 Task: Check the average views per listing of hot tub in the last 1 year.
Action: Mouse moved to (775, 166)
Screenshot: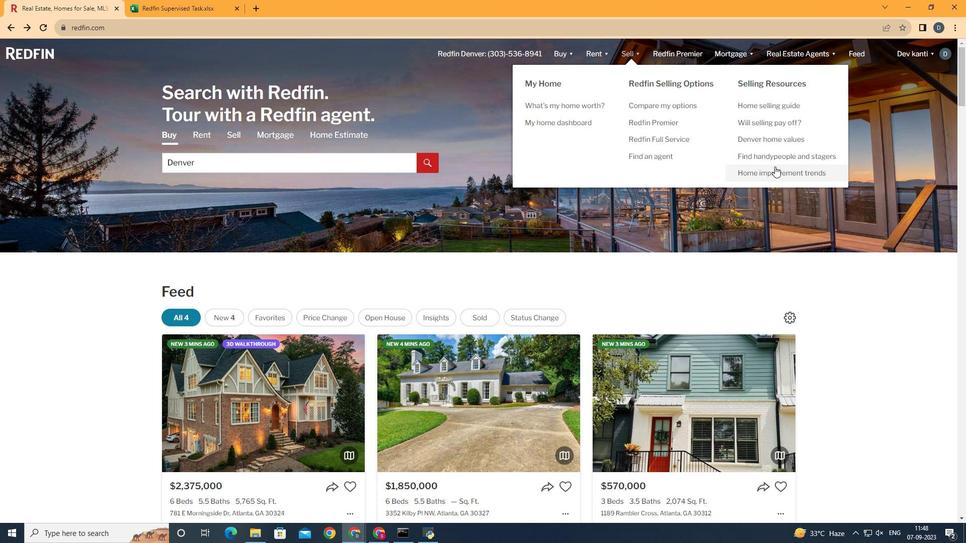 
Action: Mouse pressed left at (775, 166)
Screenshot: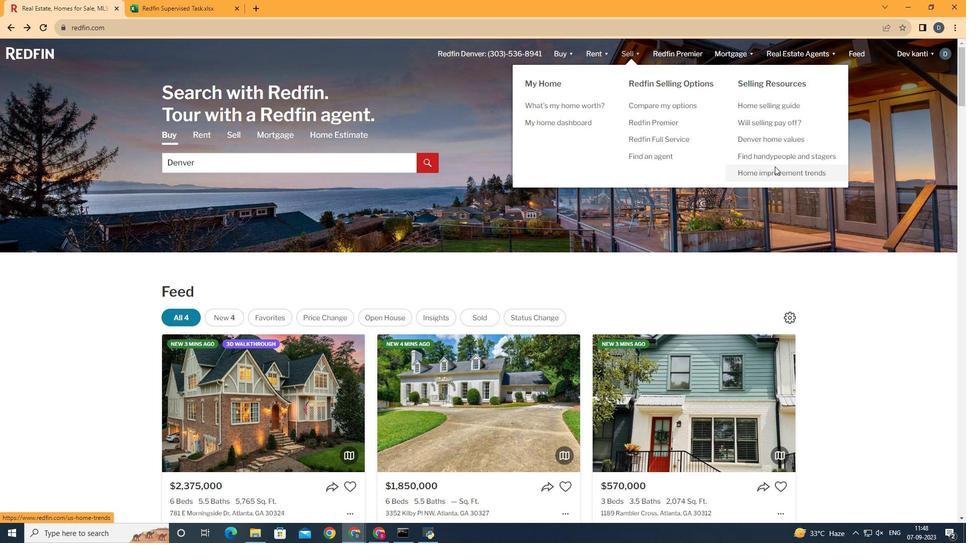 
Action: Mouse moved to (261, 196)
Screenshot: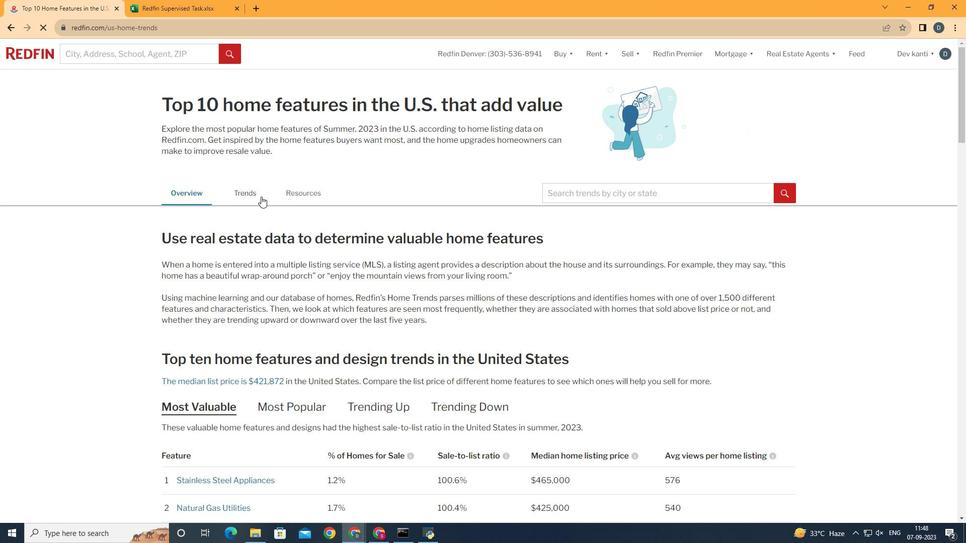 
Action: Mouse pressed left at (261, 196)
Screenshot: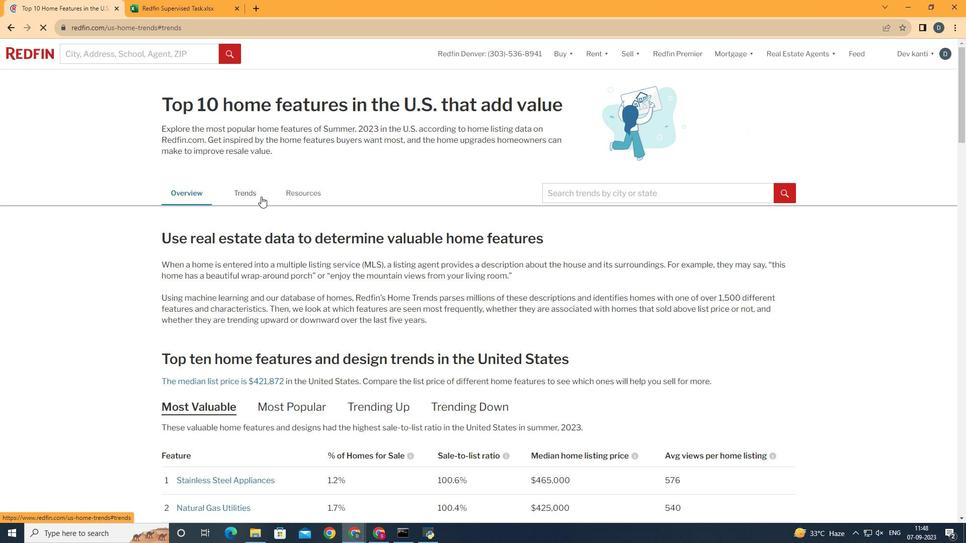 
Action: Mouse moved to (468, 239)
Screenshot: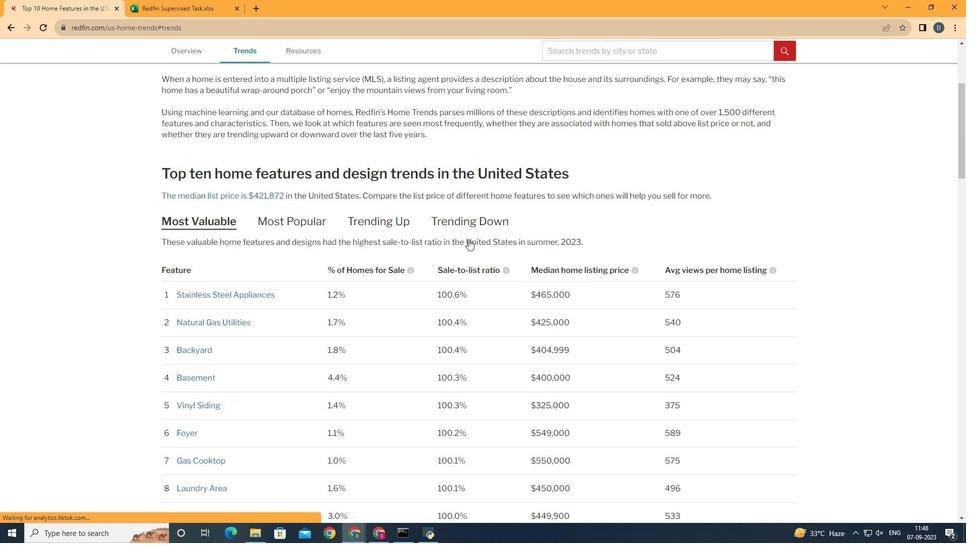 
Action: Mouse scrolled (468, 239) with delta (0, 0)
Screenshot: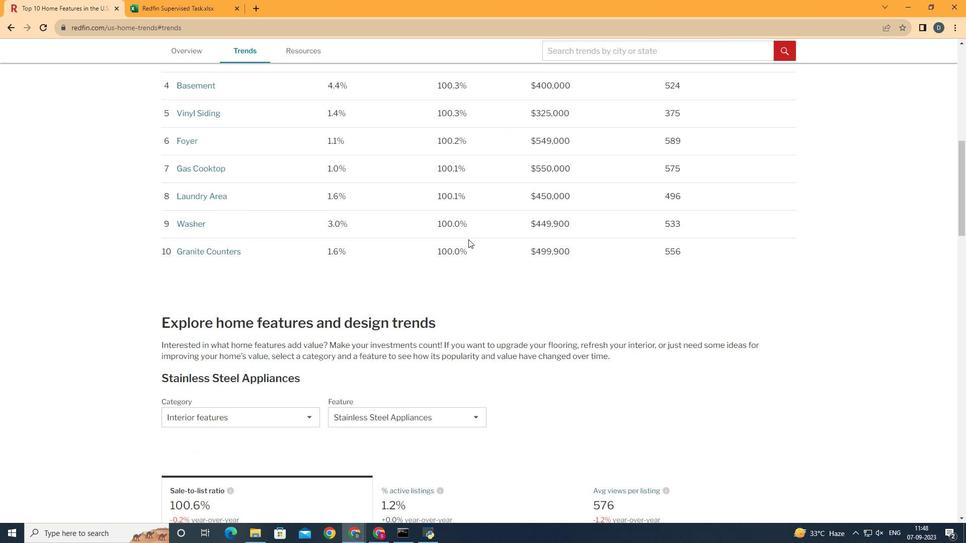 
Action: Mouse scrolled (468, 239) with delta (0, 0)
Screenshot: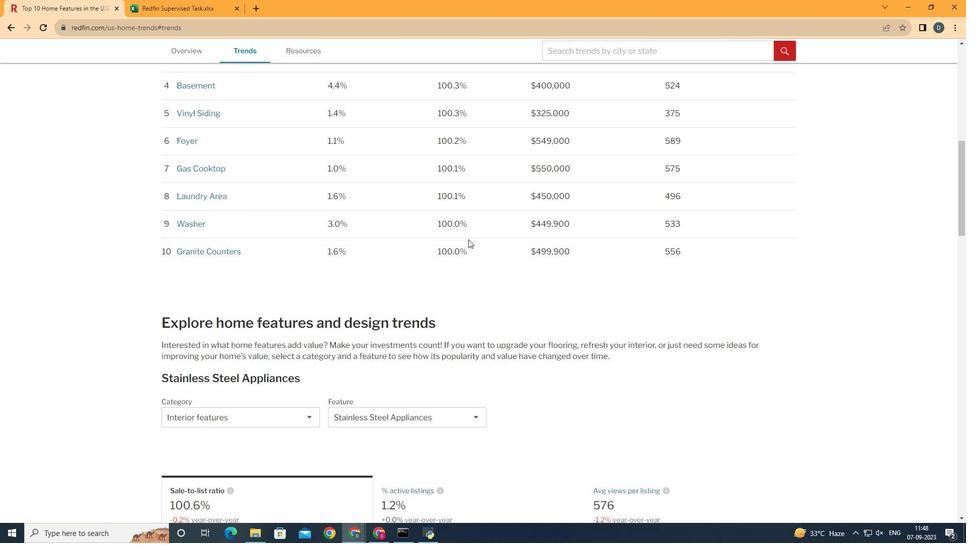 
Action: Mouse scrolled (468, 239) with delta (0, 0)
Screenshot: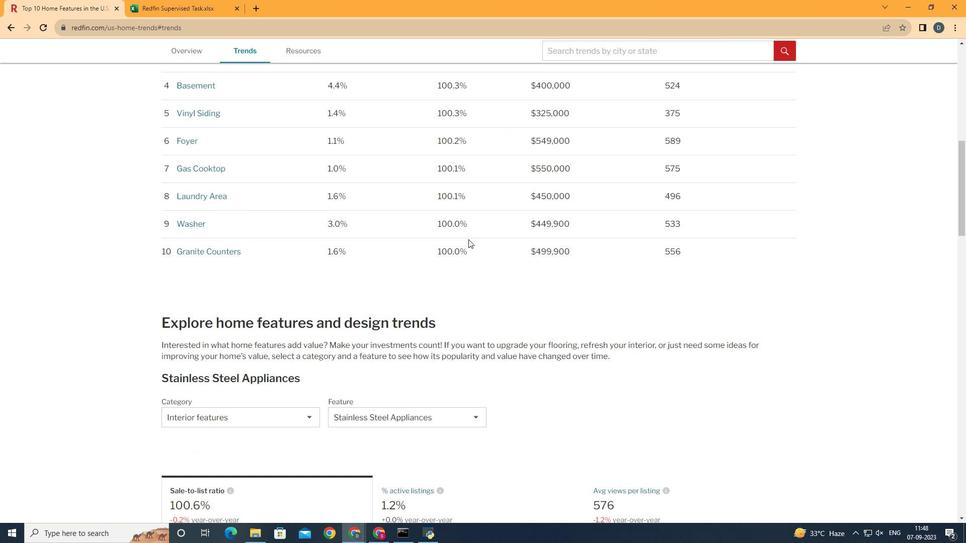 
Action: Mouse scrolled (468, 239) with delta (0, 0)
Screenshot: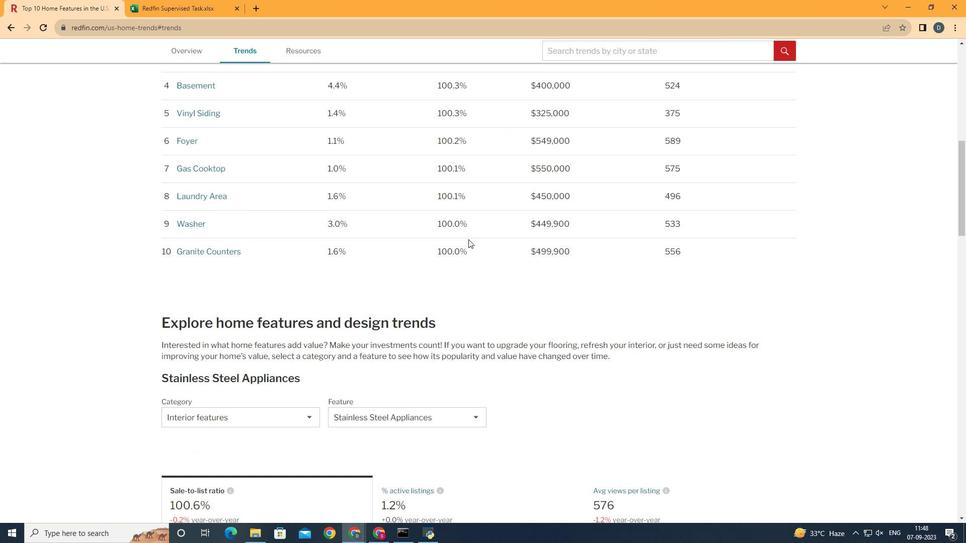 
Action: Mouse scrolled (468, 239) with delta (0, 0)
Screenshot: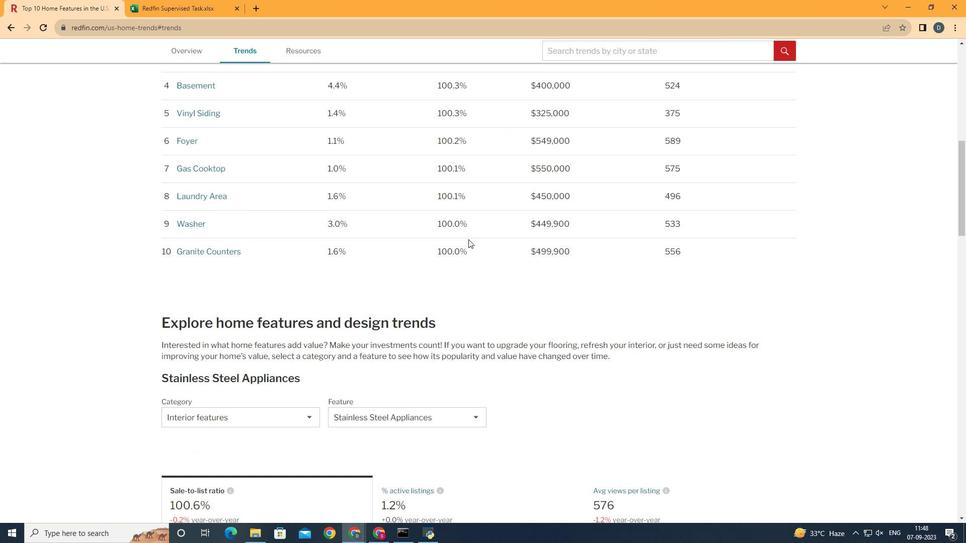 
Action: Mouse scrolled (468, 239) with delta (0, 0)
Screenshot: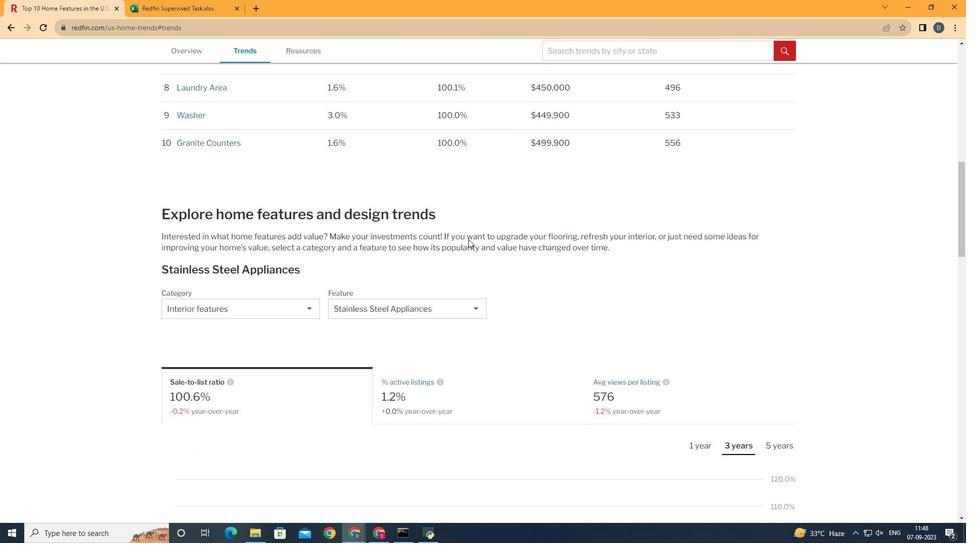 
Action: Mouse scrolled (468, 239) with delta (0, 0)
Screenshot: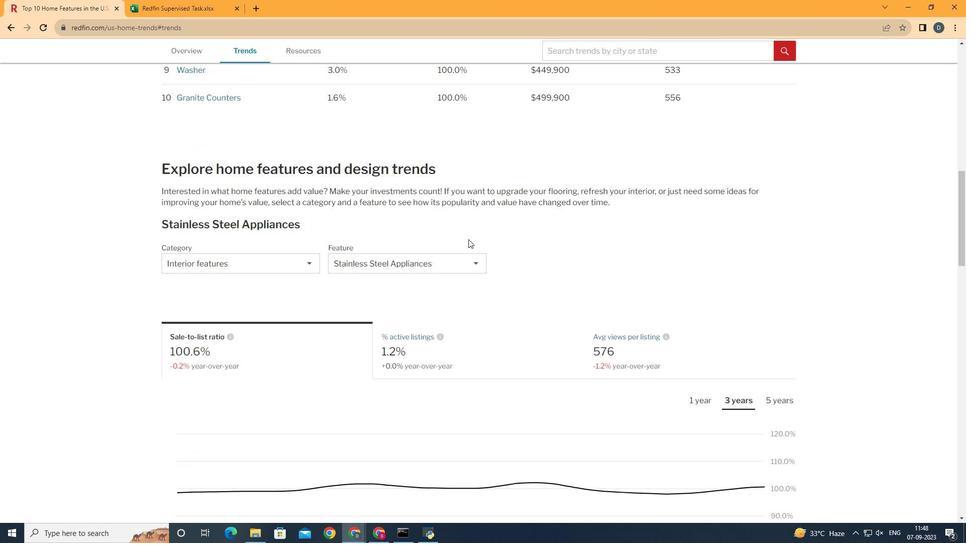 
Action: Mouse scrolled (468, 239) with delta (0, 0)
Screenshot: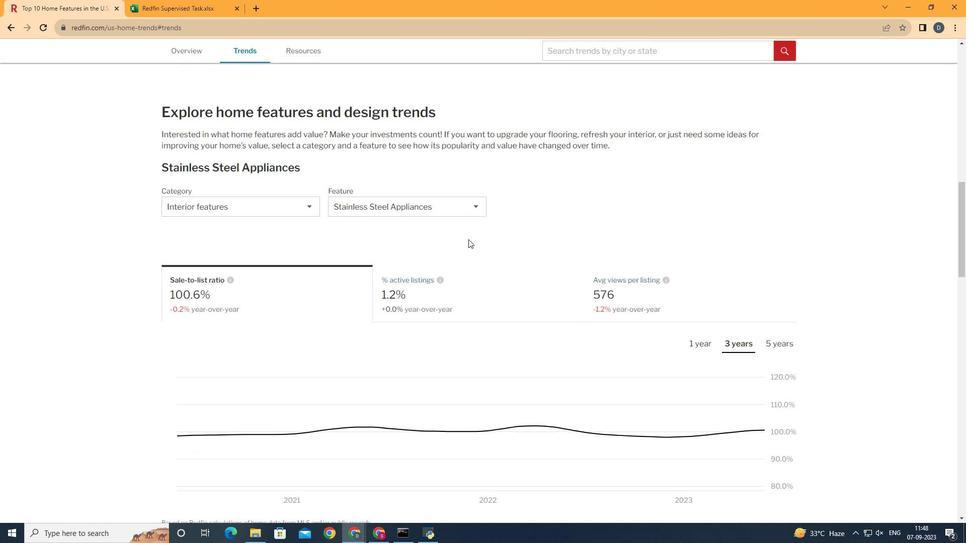 
Action: Mouse scrolled (468, 239) with delta (0, 0)
Screenshot: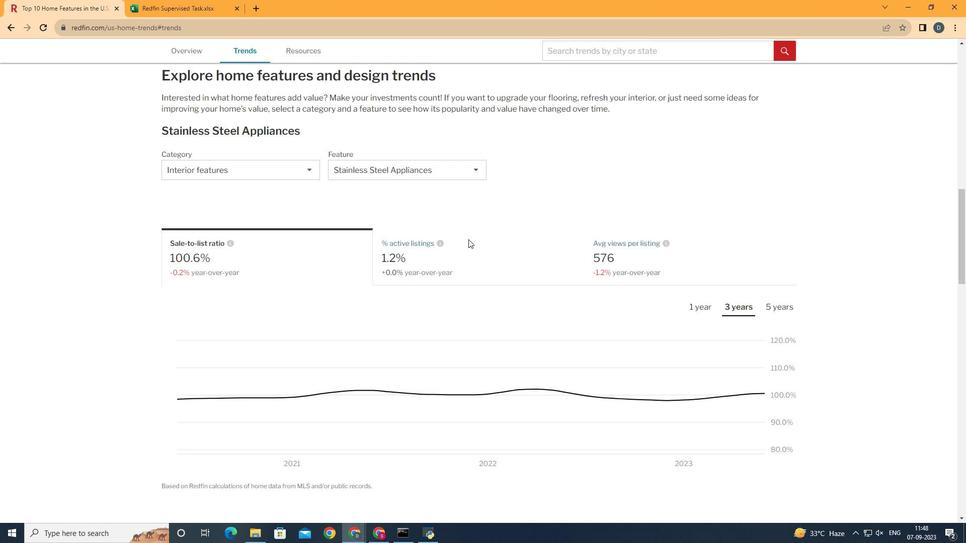 
Action: Mouse moved to (289, 164)
Screenshot: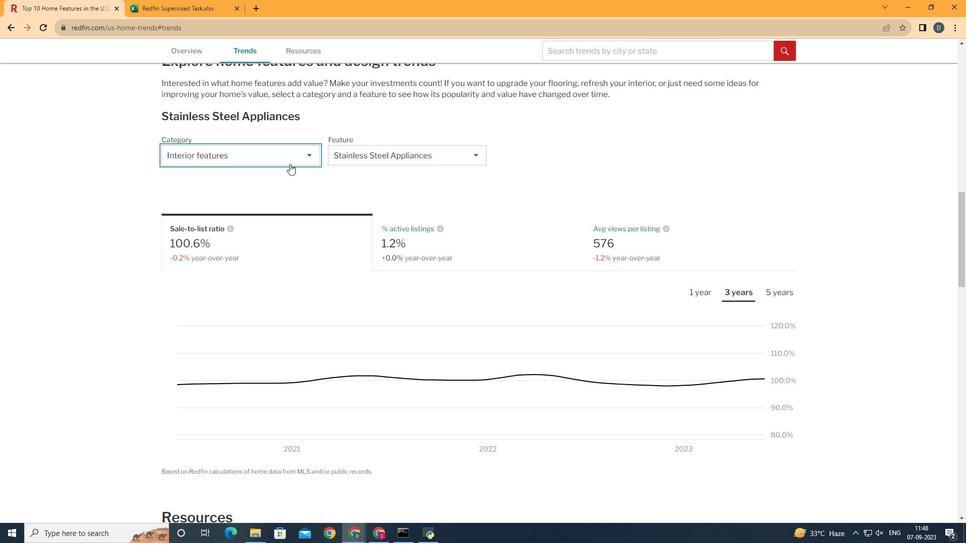 
Action: Mouse pressed left at (289, 164)
Screenshot: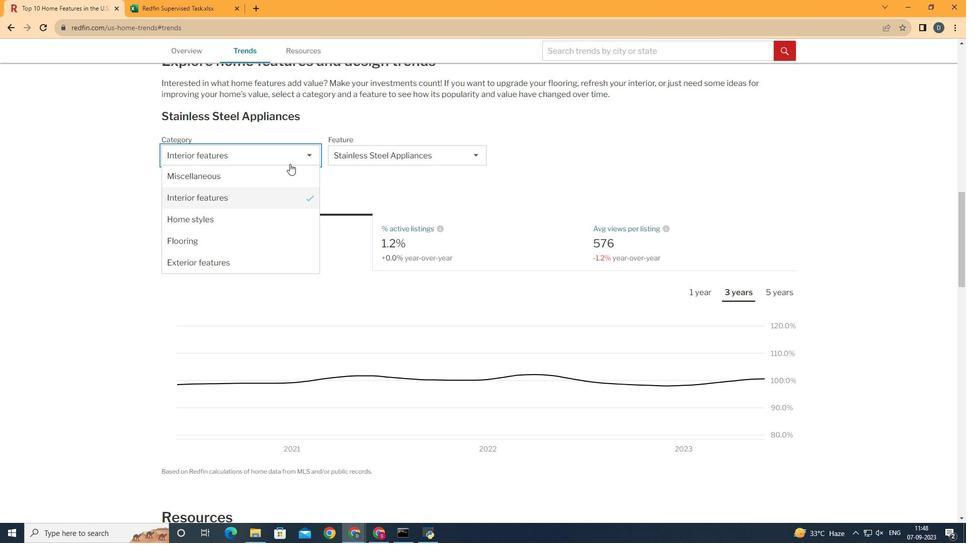 
Action: Mouse moved to (291, 169)
Screenshot: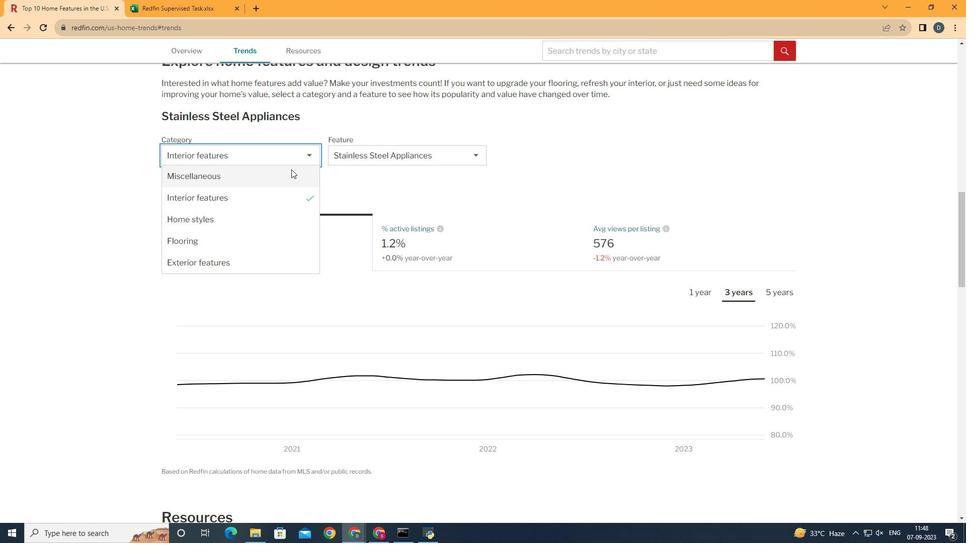 
Action: Mouse pressed left at (291, 169)
Screenshot: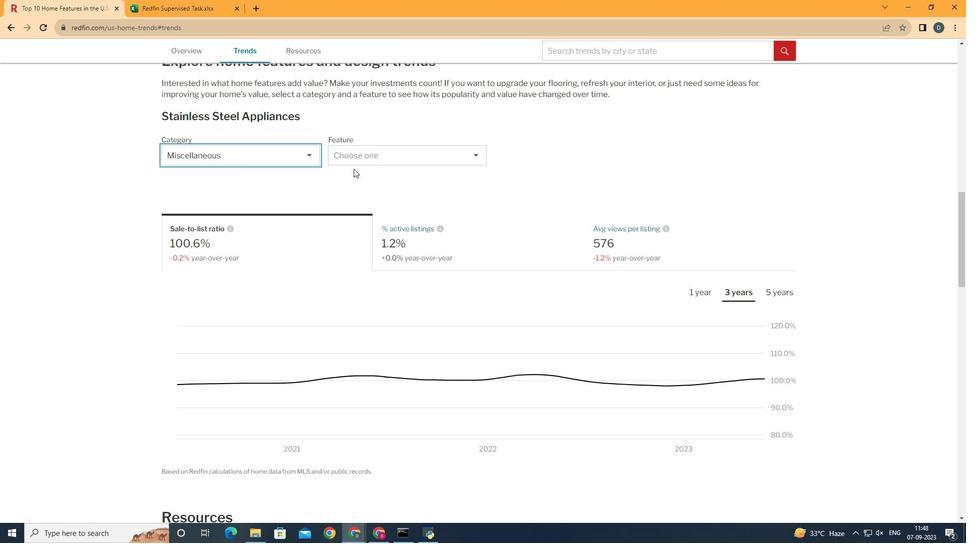
Action: Mouse moved to (432, 157)
Screenshot: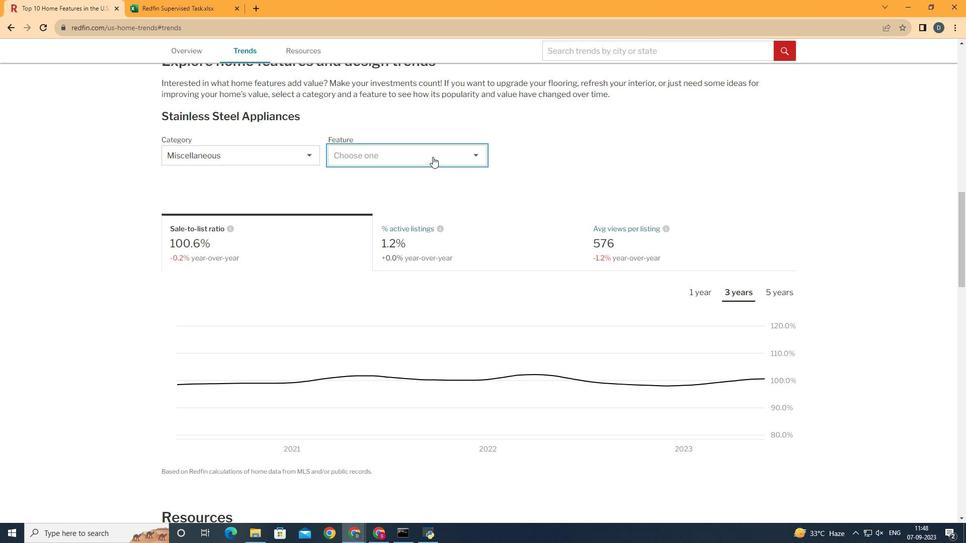 
Action: Mouse pressed left at (432, 157)
Screenshot: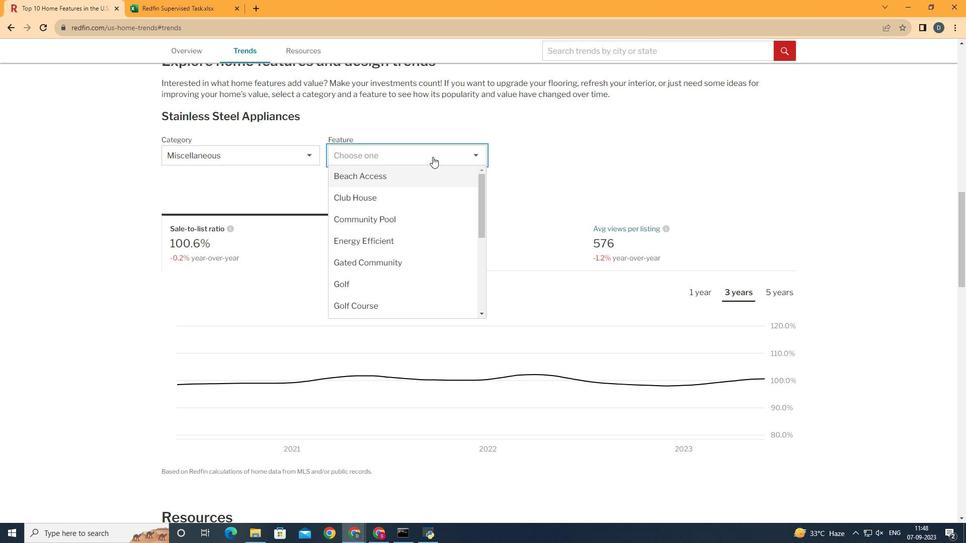 
Action: Mouse moved to (429, 200)
Screenshot: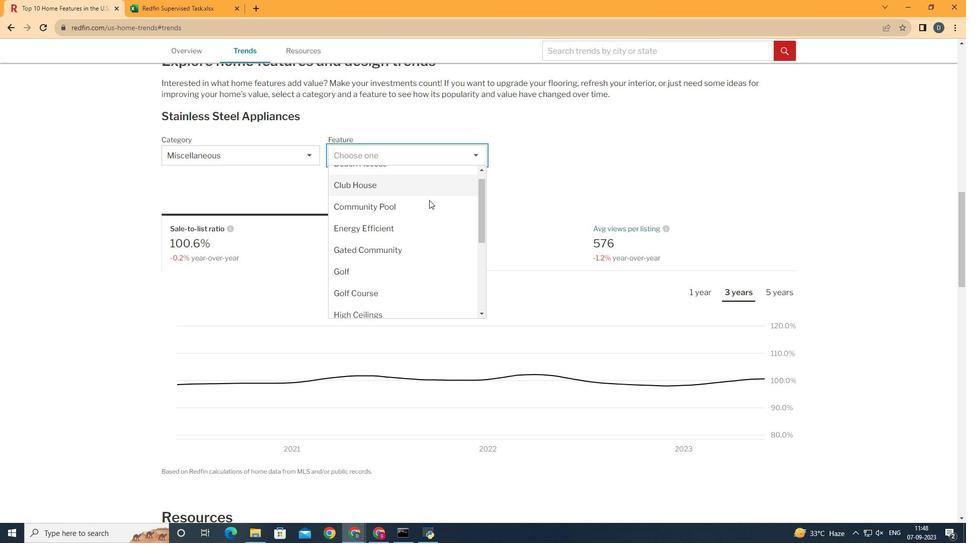 
Action: Mouse scrolled (429, 199) with delta (0, 0)
Screenshot: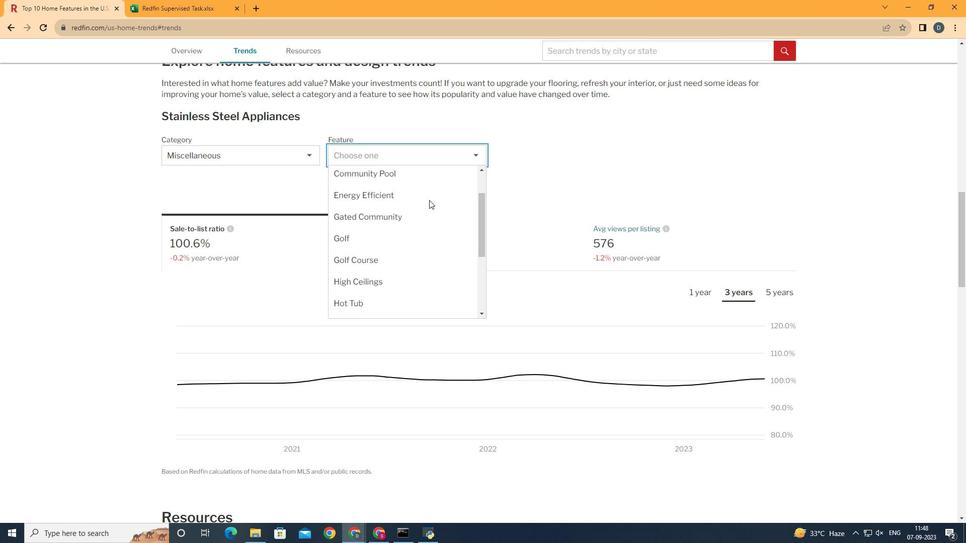 
Action: Mouse scrolled (429, 199) with delta (0, 0)
Screenshot: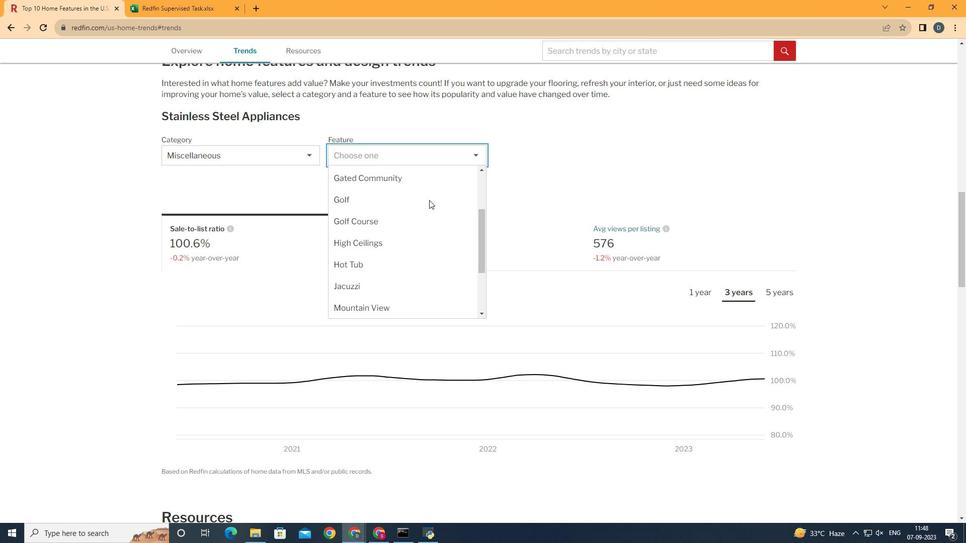 
Action: Mouse moved to (408, 246)
Screenshot: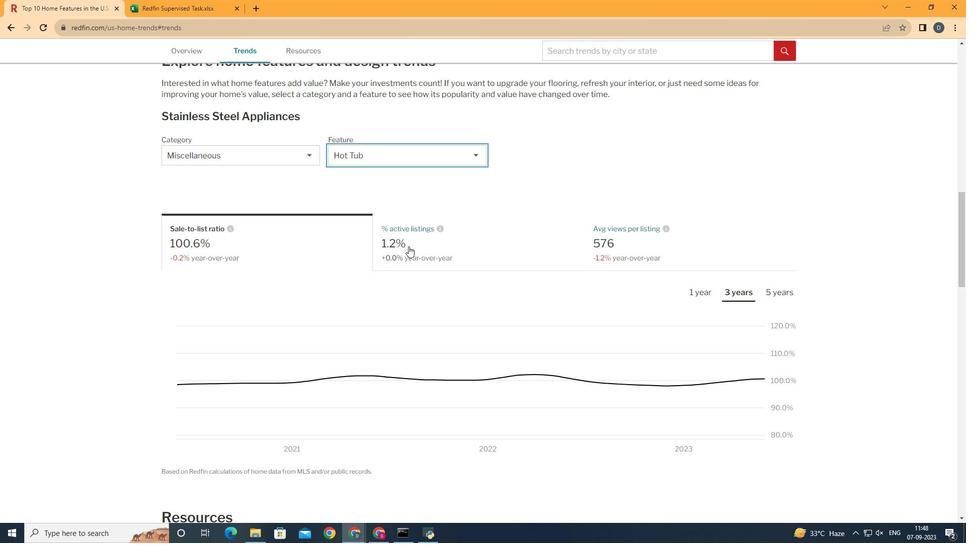 
Action: Mouse pressed left at (408, 246)
Screenshot: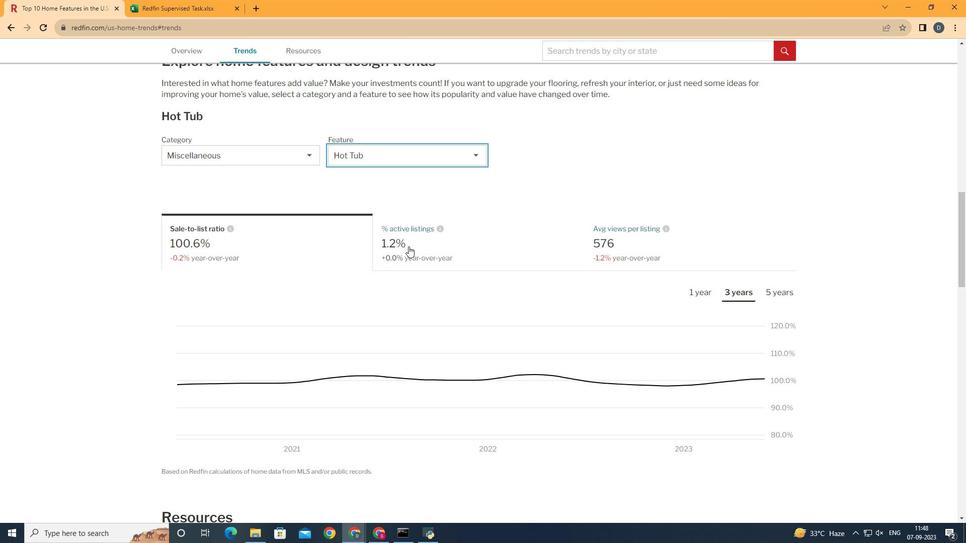 
Action: Mouse moved to (681, 256)
Screenshot: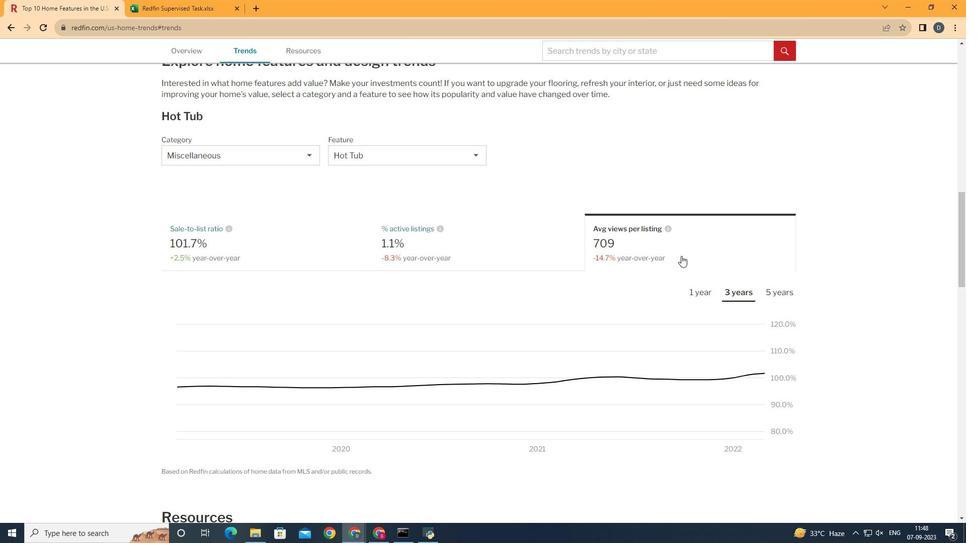 
Action: Mouse pressed left at (681, 256)
Screenshot: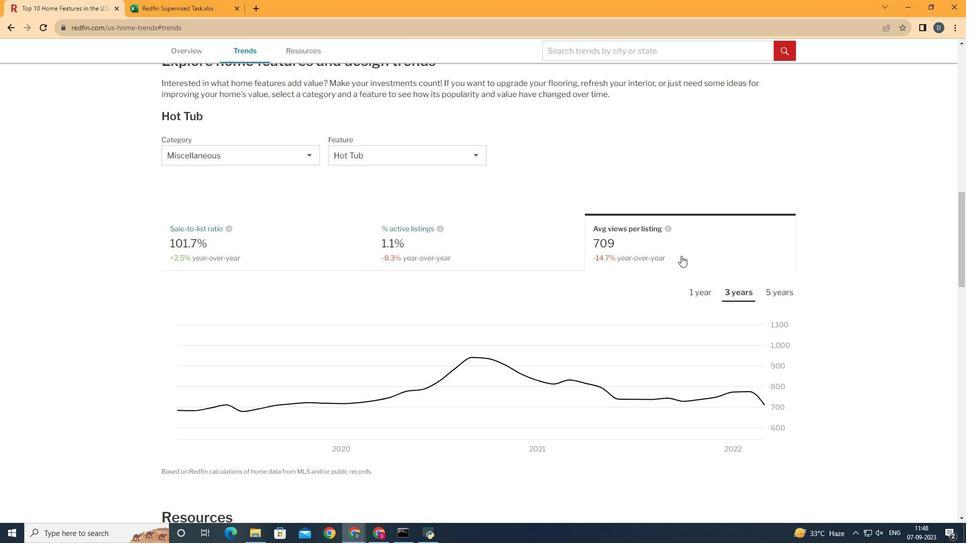 
Action: Mouse moved to (702, 296)
Screenshot: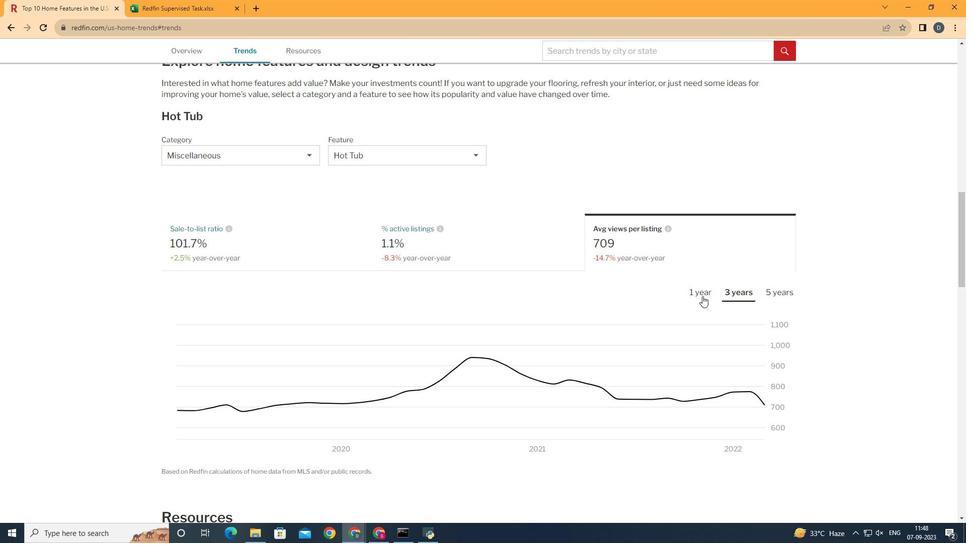 
Action: Mouse pressed left at (702, 296)
Screenshot: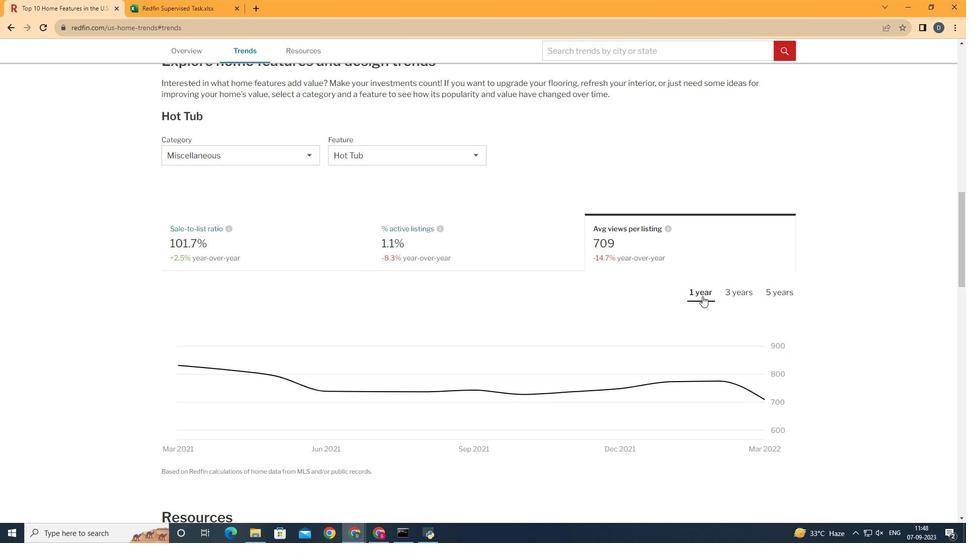 
Action: Mouse moved to (746, 408)
Screenshot: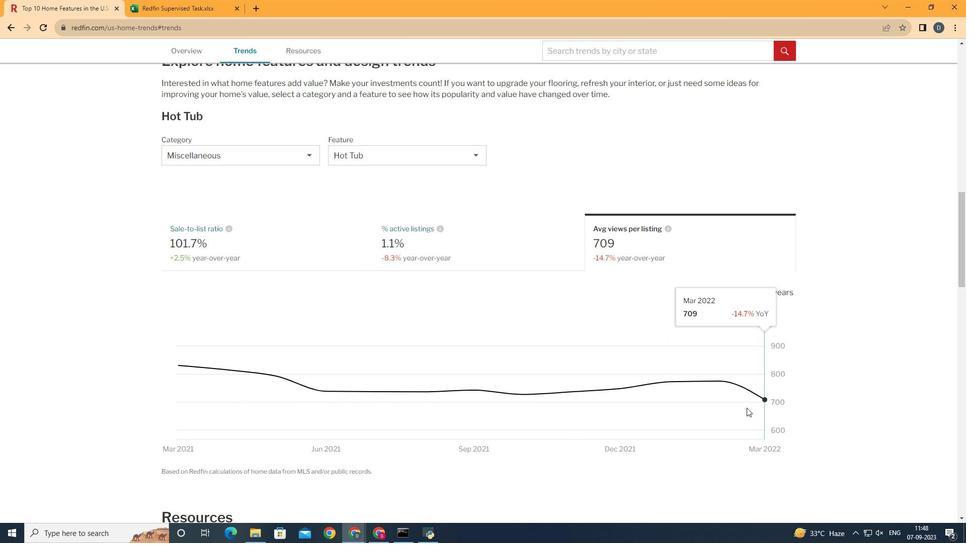 
